 Task: Filter Internship job.
Action: Mouse moved to (731, 178)
Screenshot: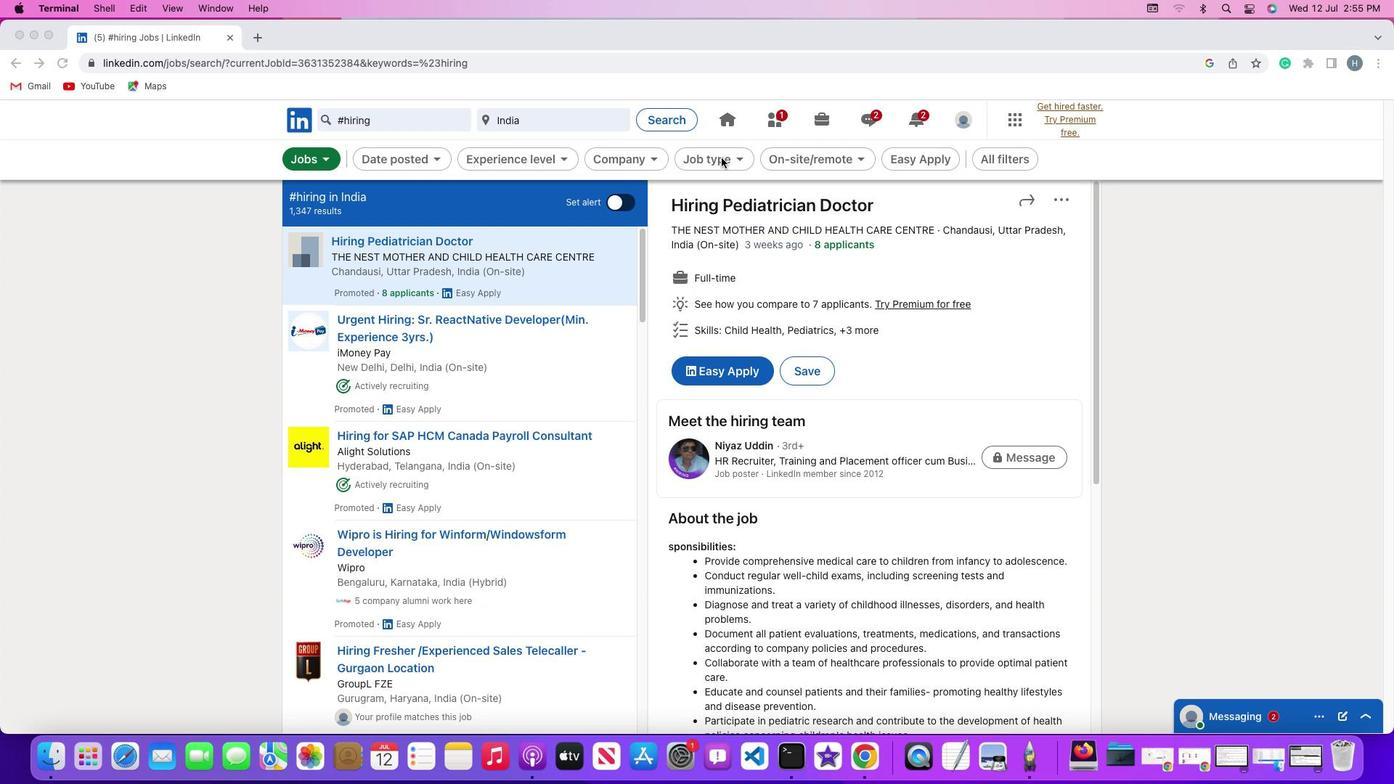 
Action: Mouse pressed left at (731, 178)
Screenshot: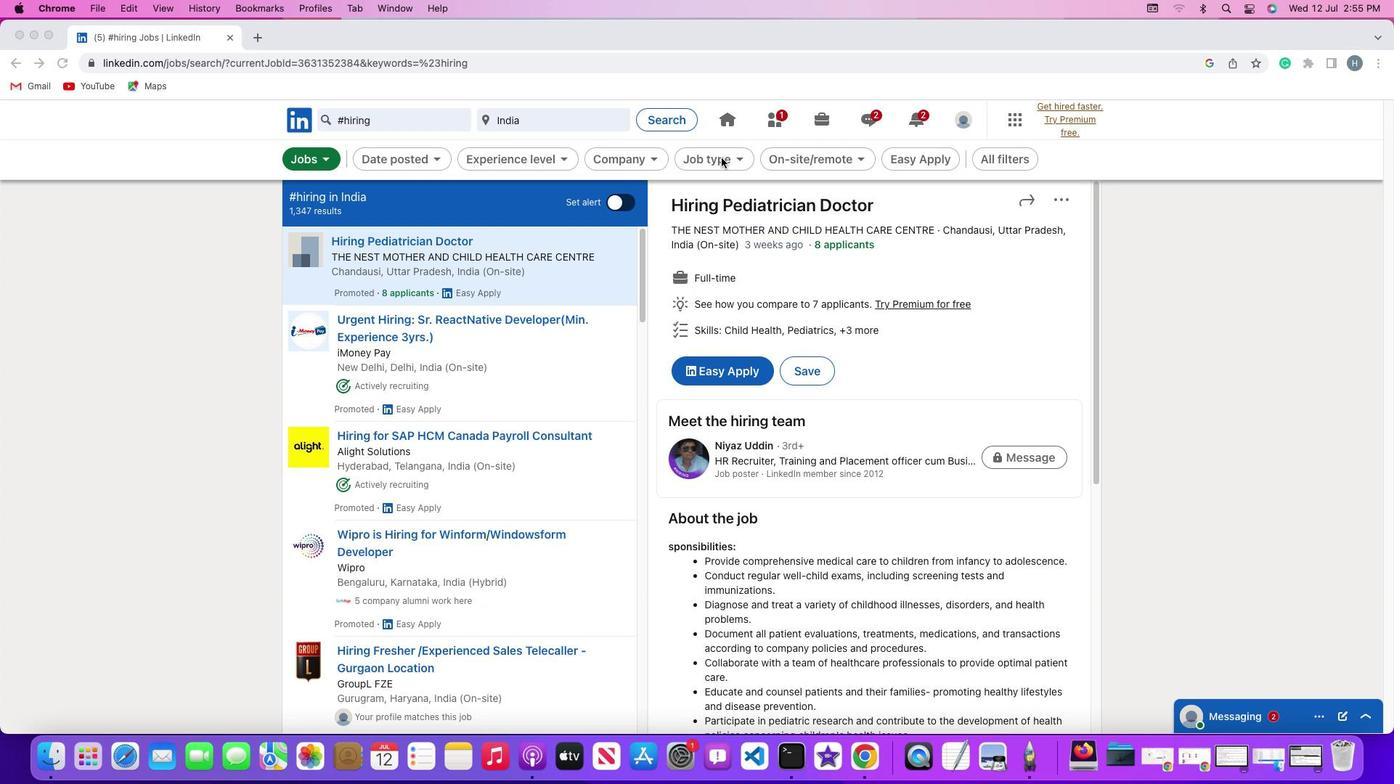 
Action: Mouse moved to (731, 178)
Screenshot: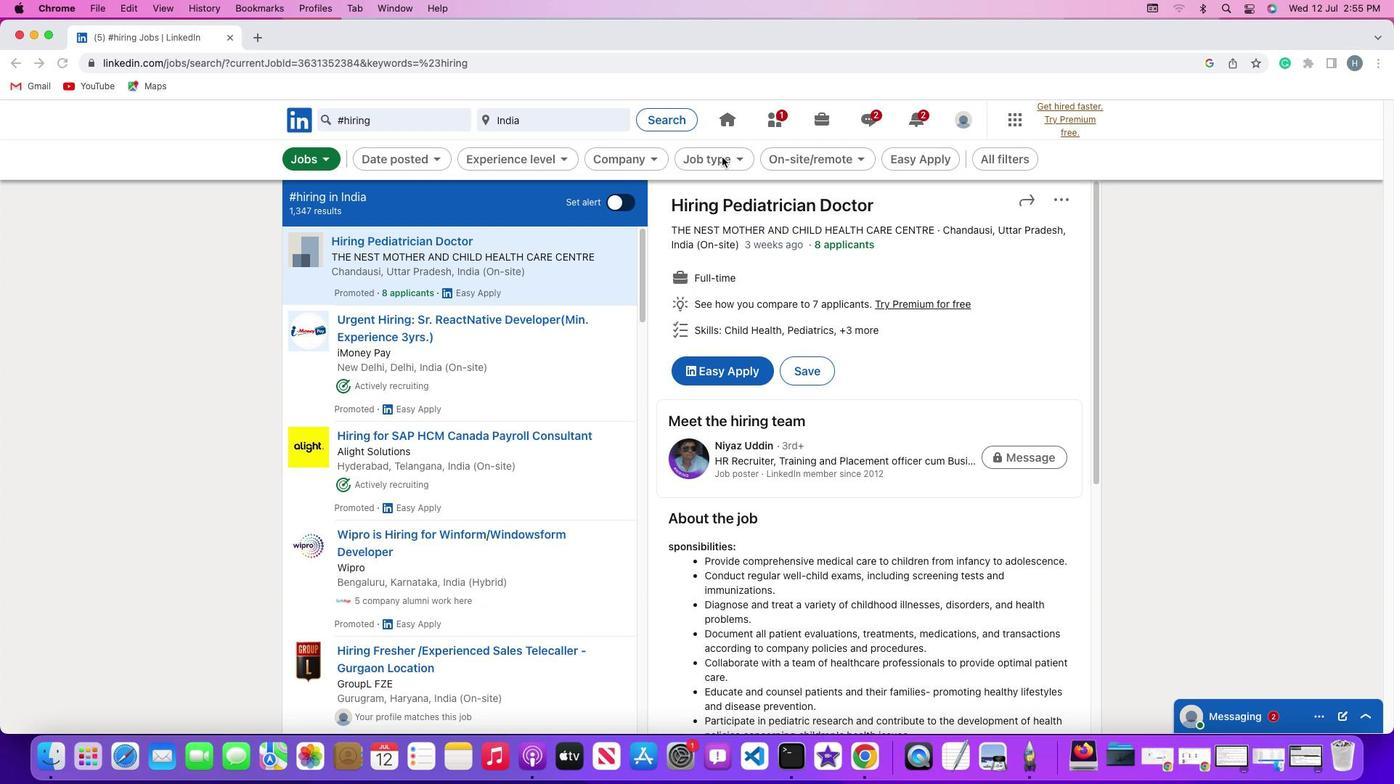 
Action: Mouse pressed left at (731, 178)
Screenshot: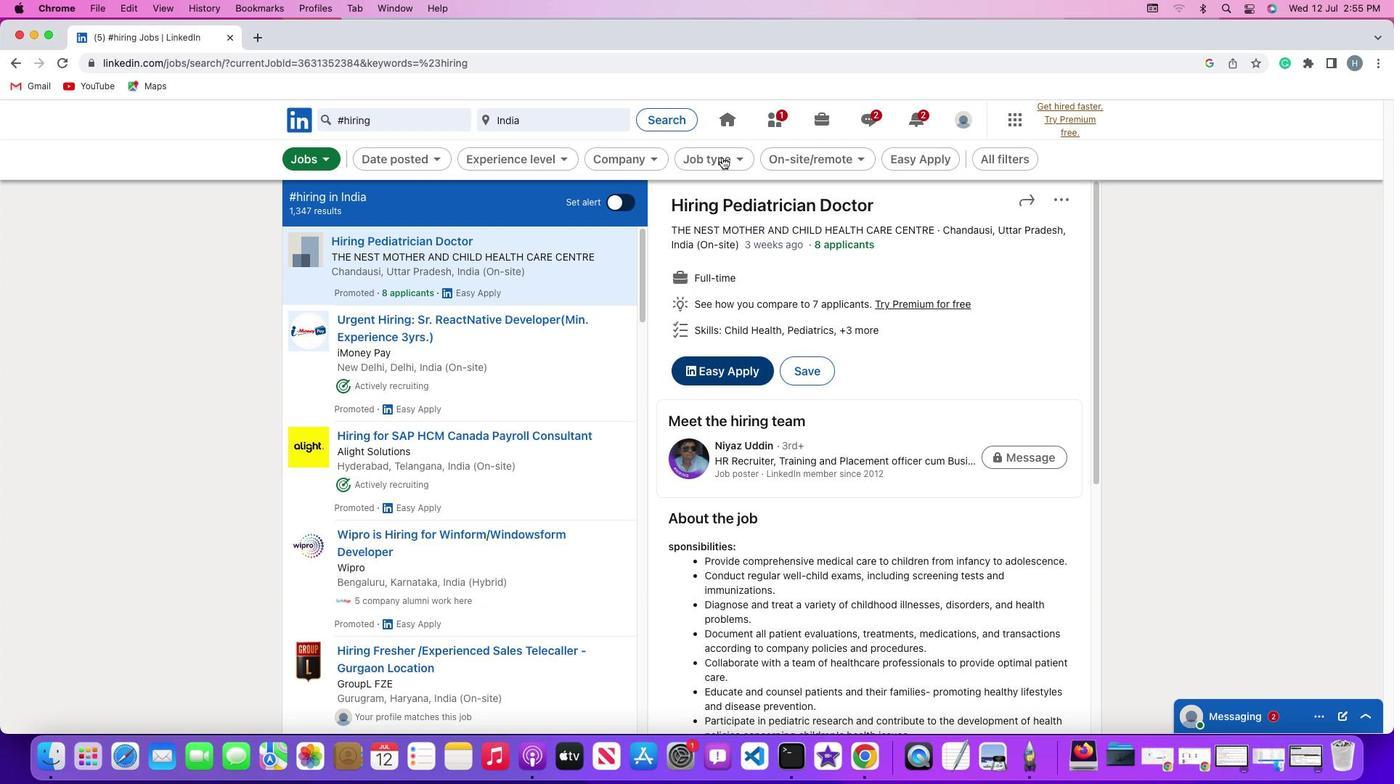
Action: Mouse moved to (753, 178)
Screenshot: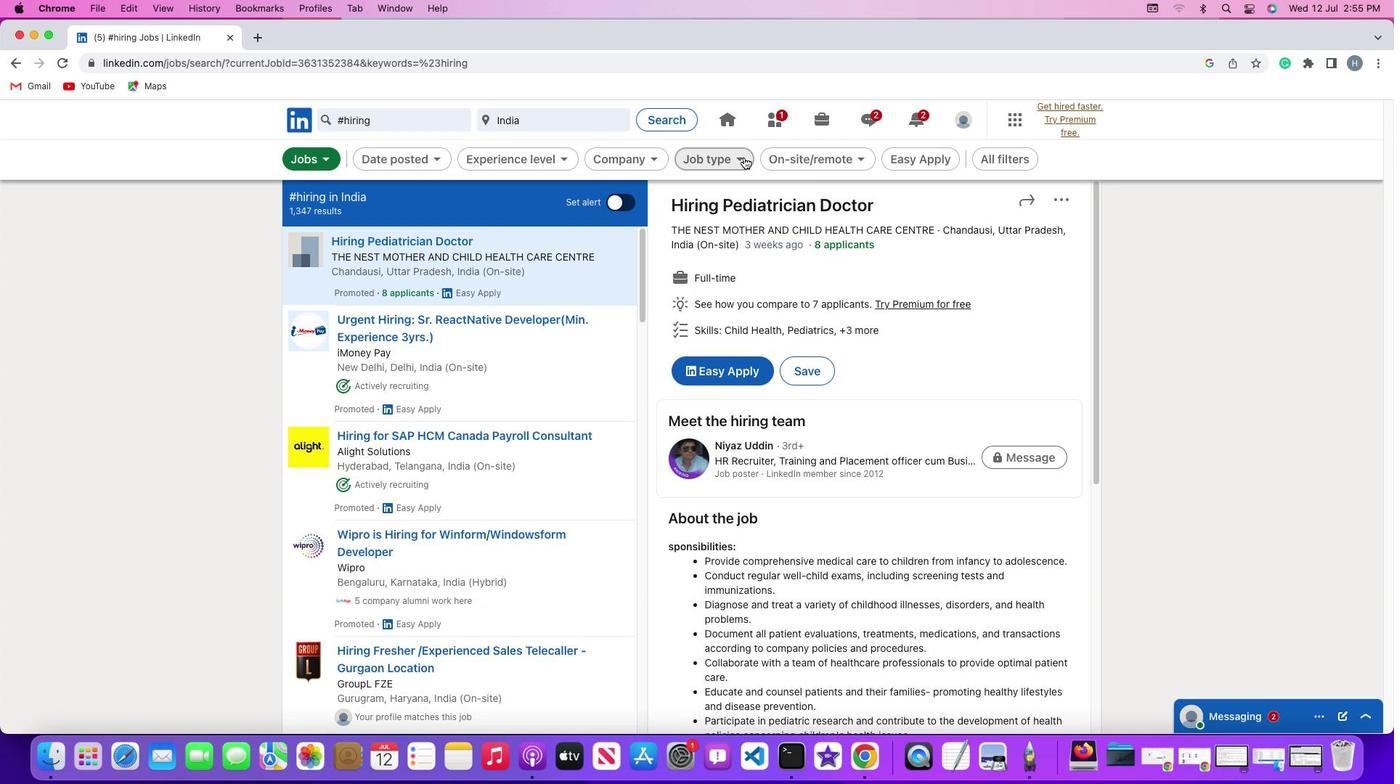 
Action: Mouse pressed left at (753, 178)
Screenshot: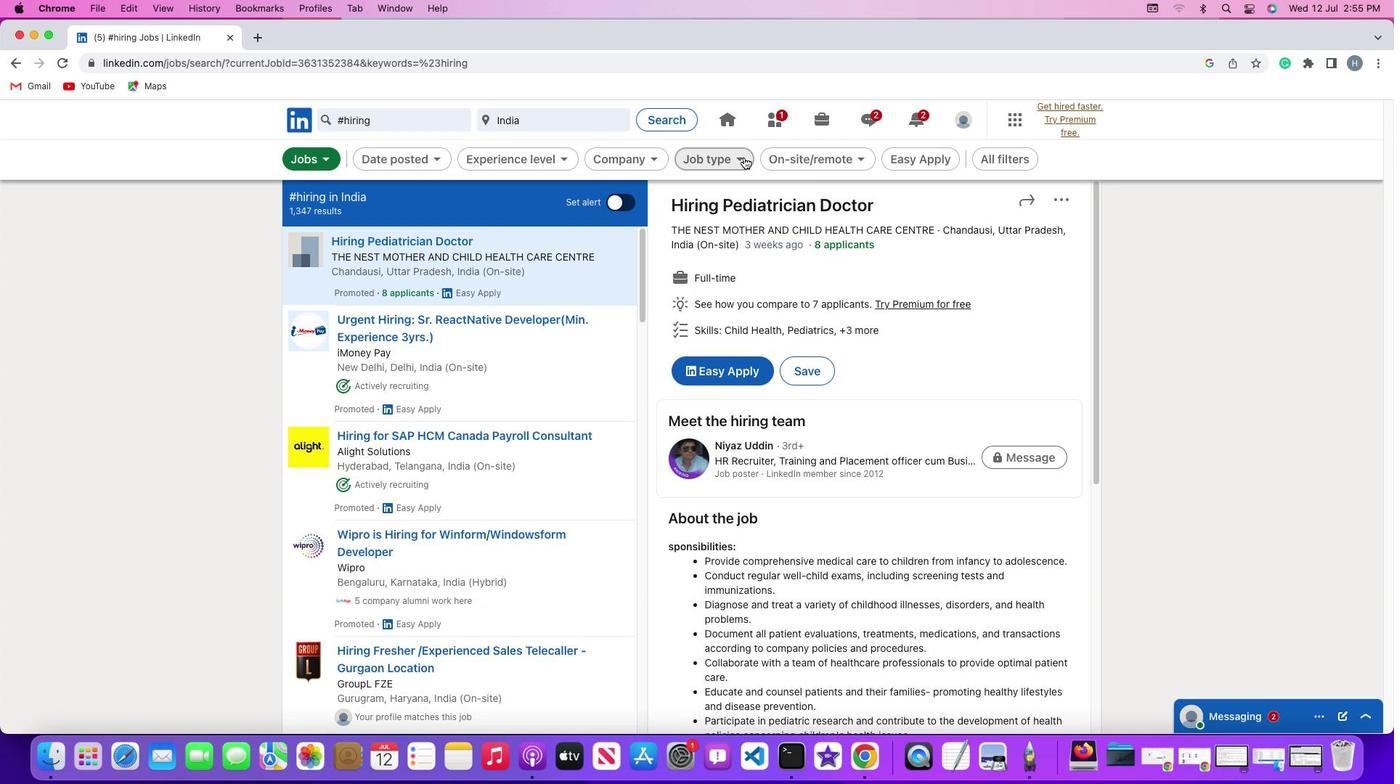 
Action: Mouse moved to (635, 292)
Screenshot: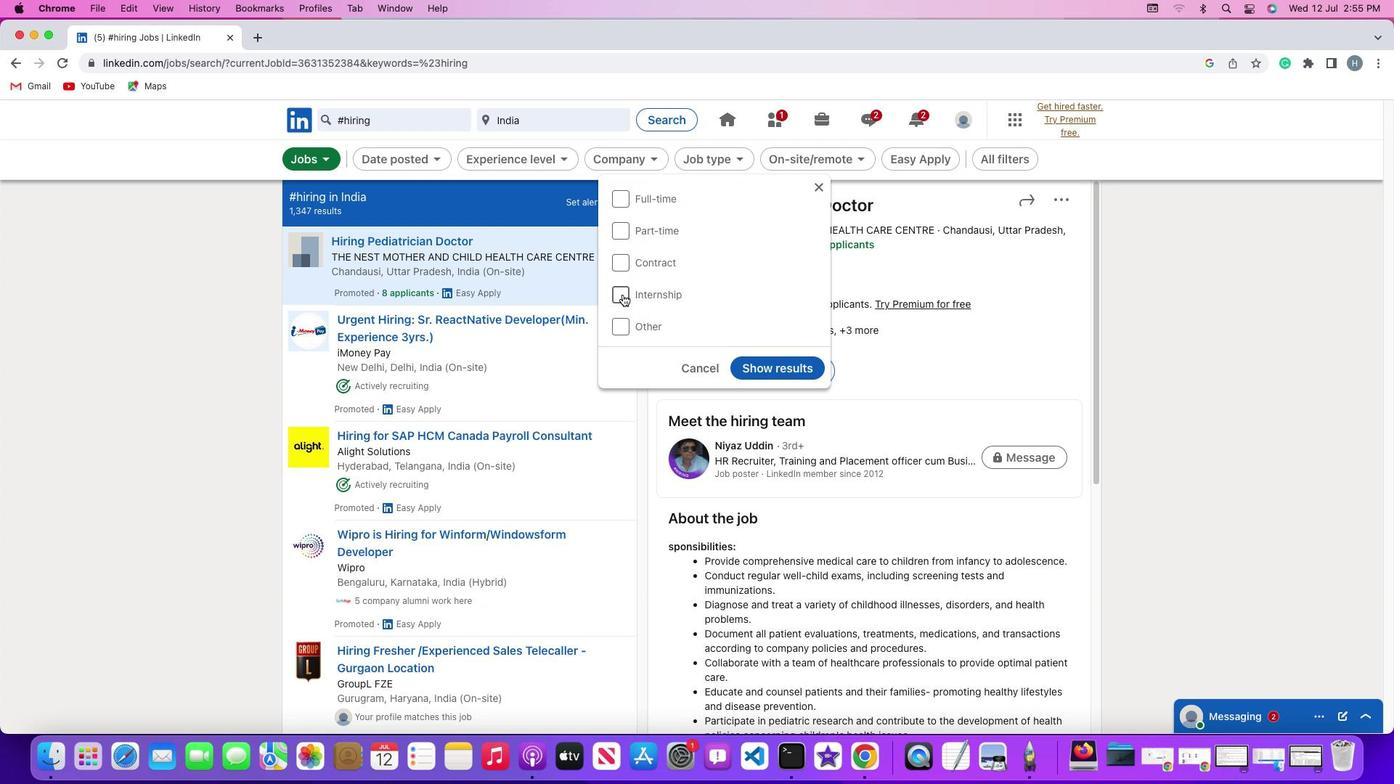 
Action: Mouse pressed left at (635, 292)
Screenshot: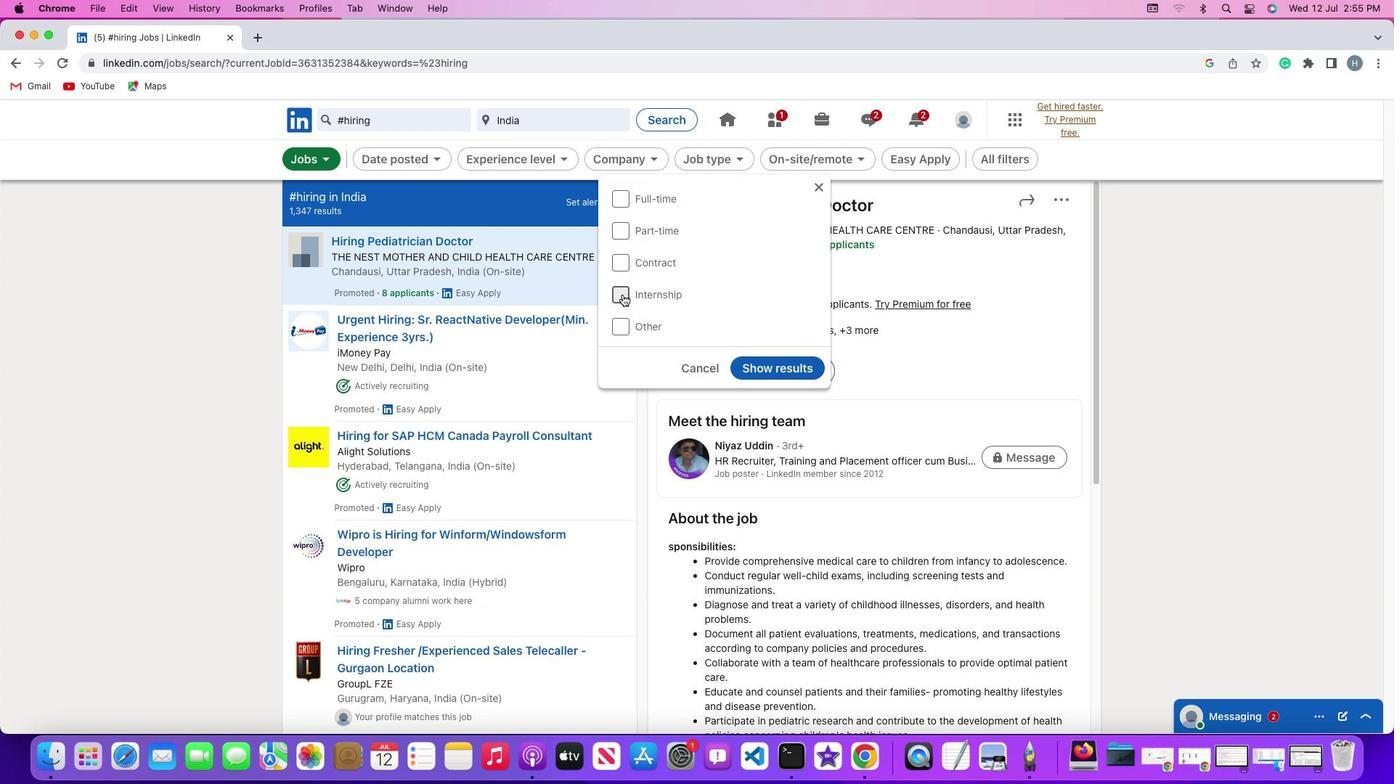 
Action: Mouse moved to (781, 353)
Screenshot: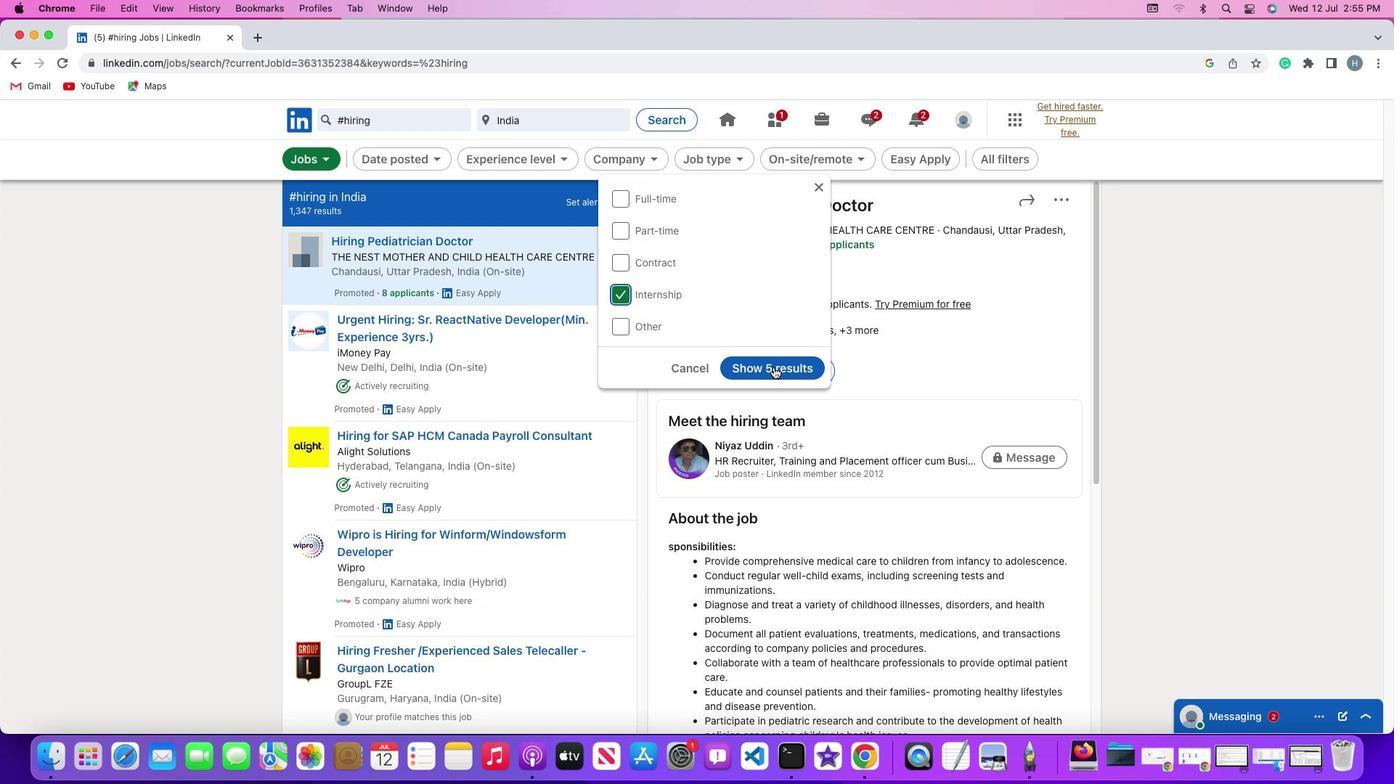 
Action: Mouse pressed left at (781, 353)
Screenshot: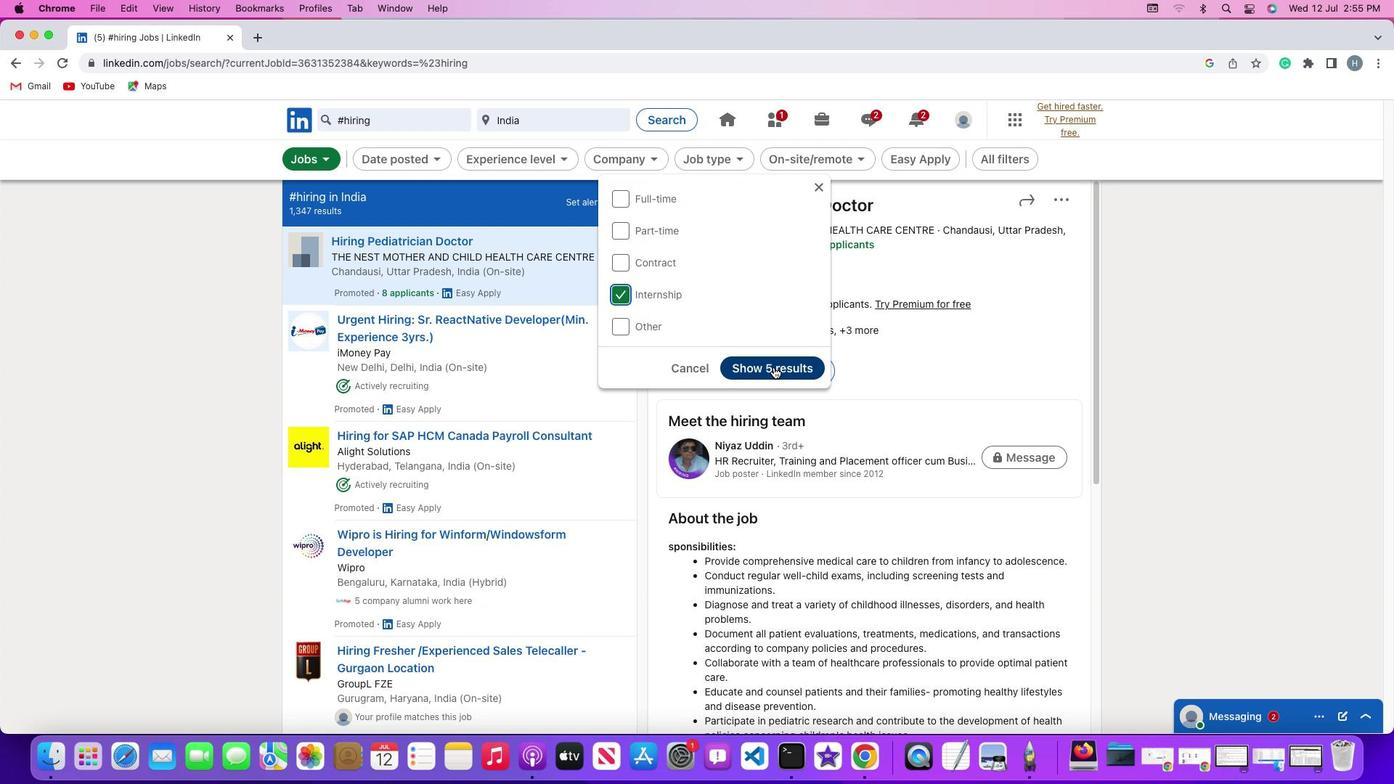 
Action: Mouse moved to (820, 268)
Screenshot: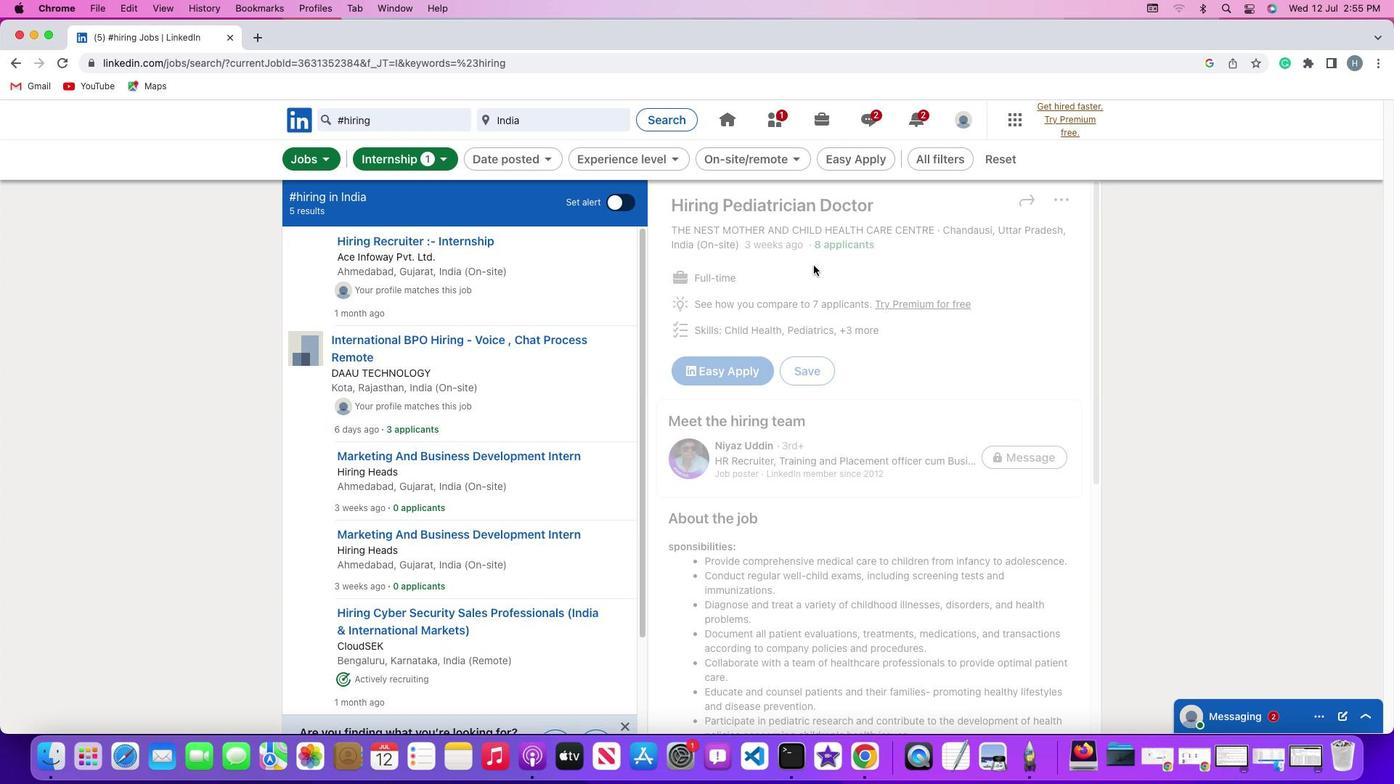 
